 Task: Select "plain text" as the display style.
Action: Mouse moved to (213, 80)
Screenshot: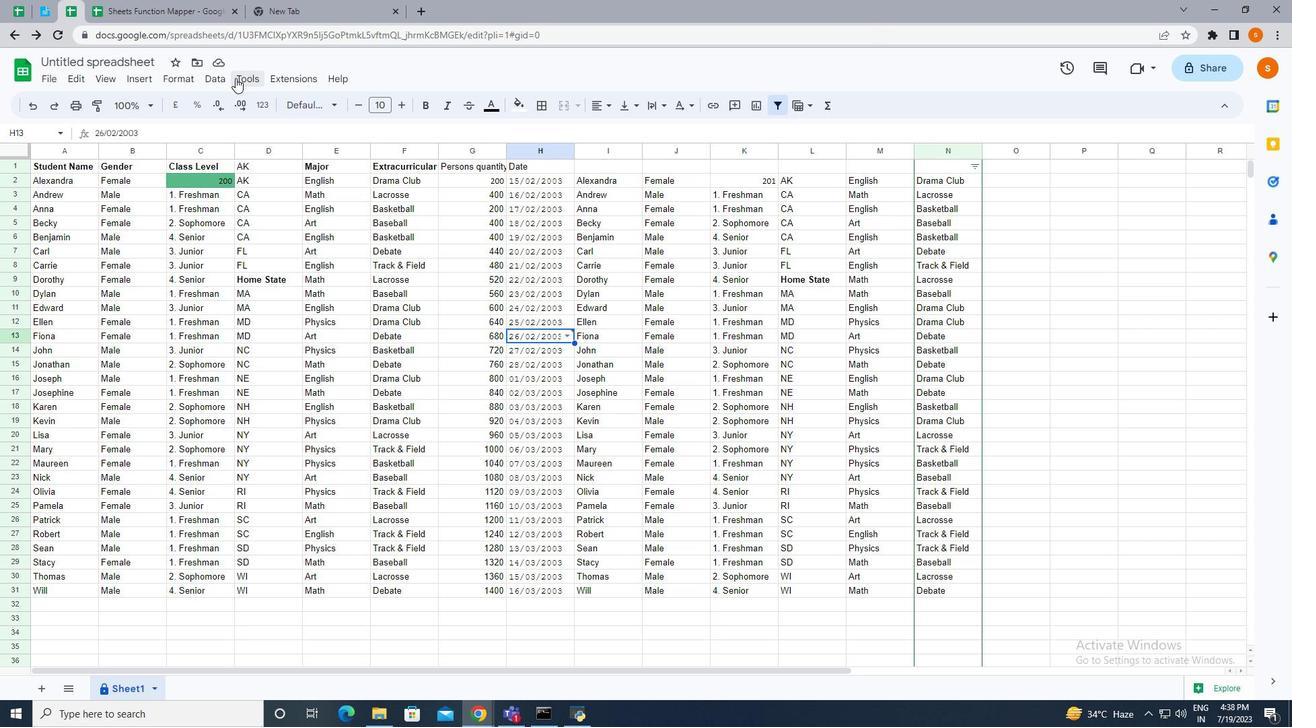 
Action: Mouse pressed left at (213, 80)
Screenshot: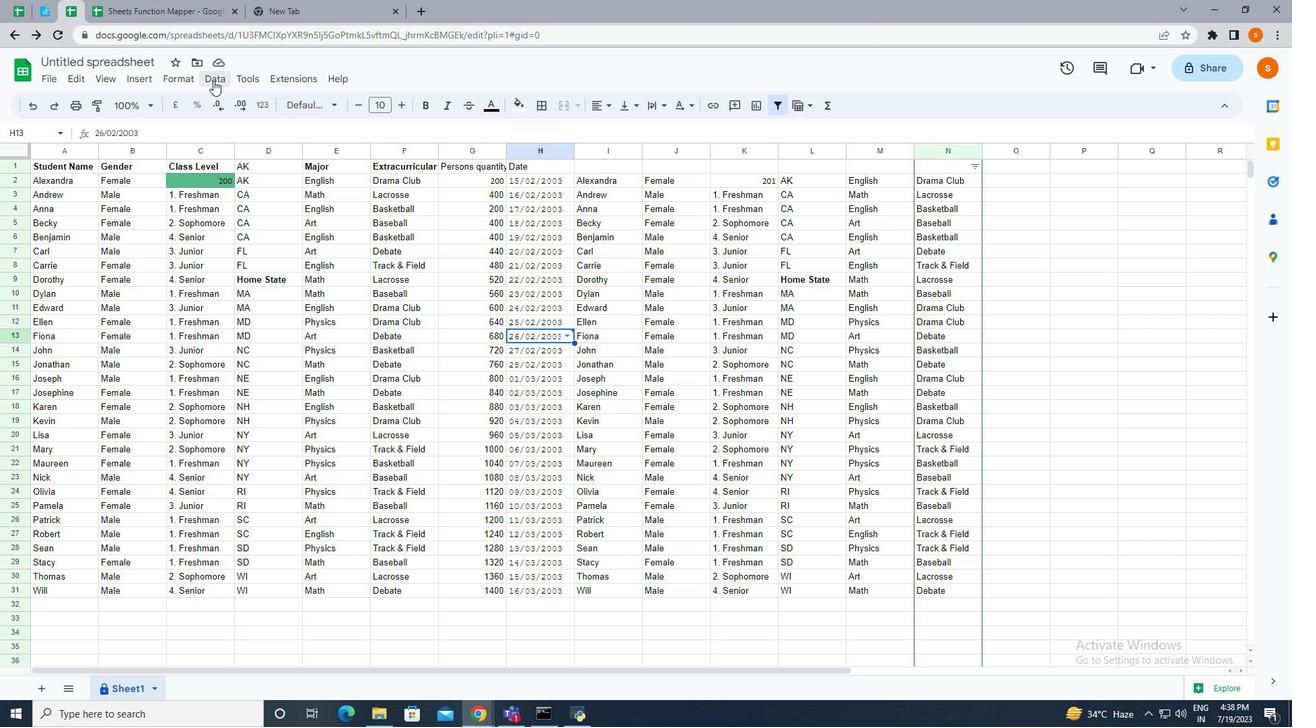 
Action: Mouse moved to (232, 362)
Screenshot: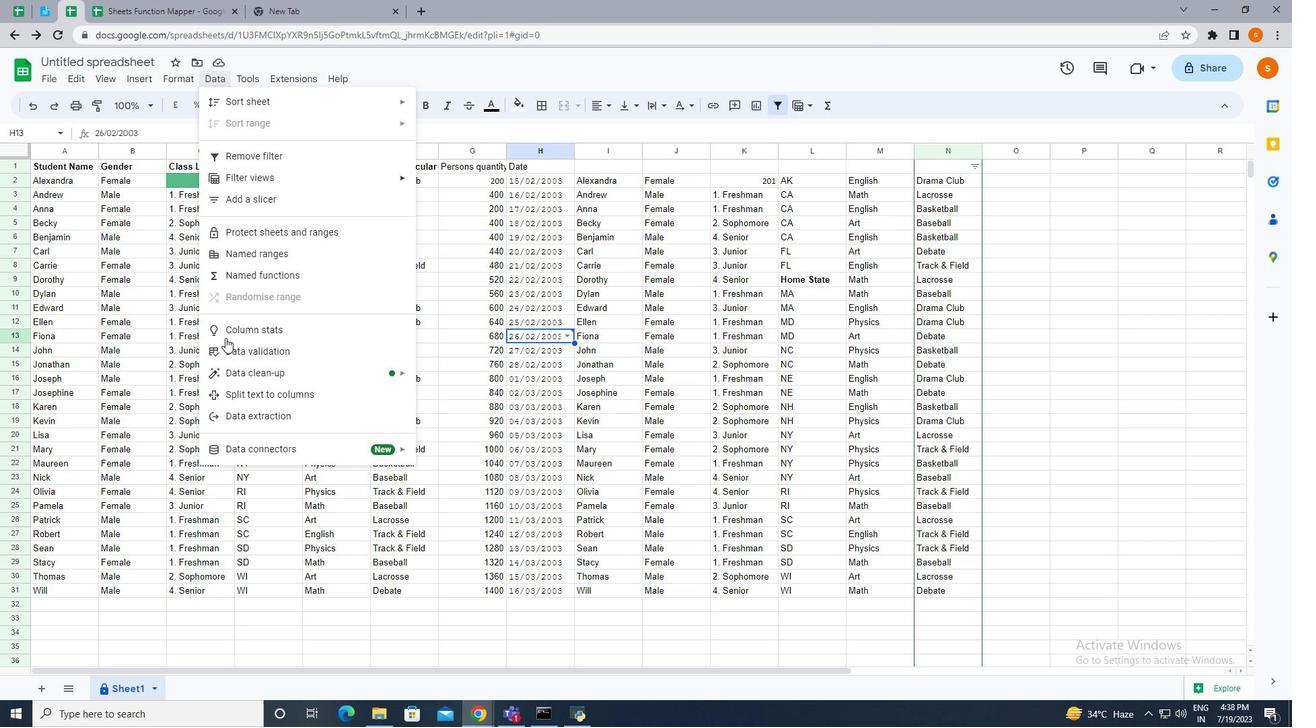 
Action: Mouse pressed left at (232, 362)
Screenshot: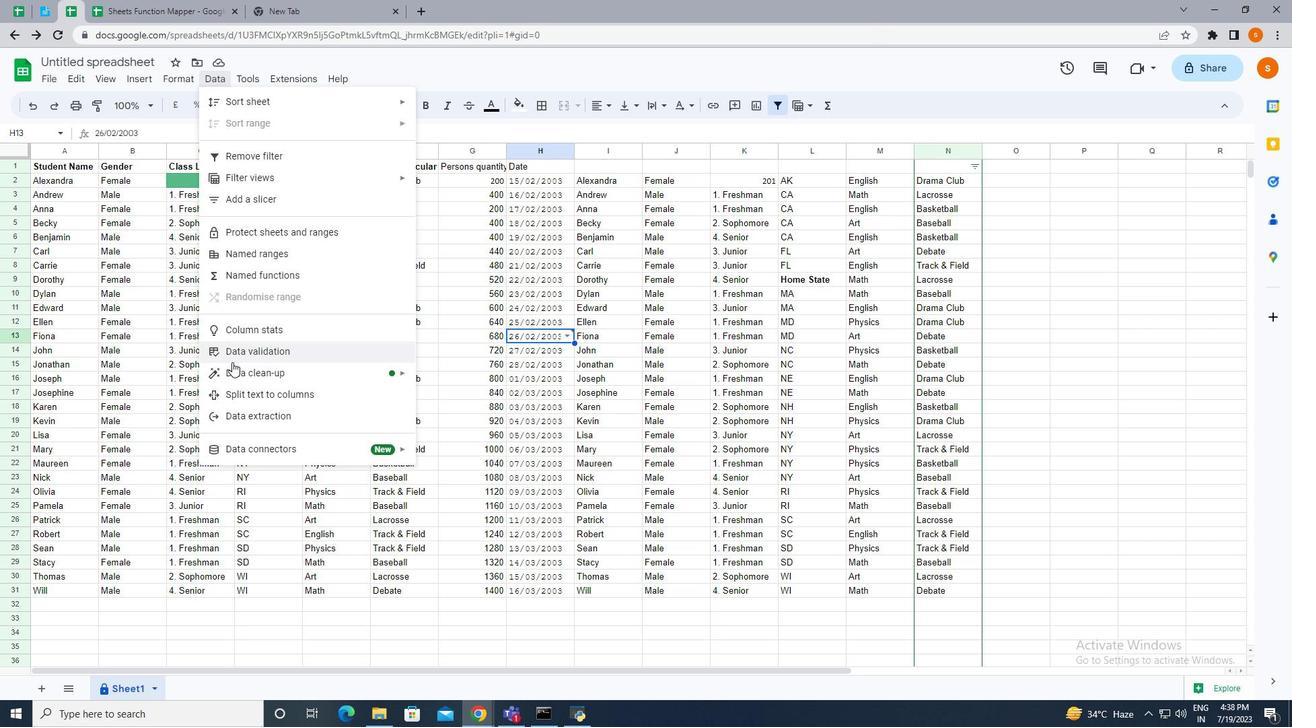 
Action: Mouse moved to (1182, 261)
Screenshot: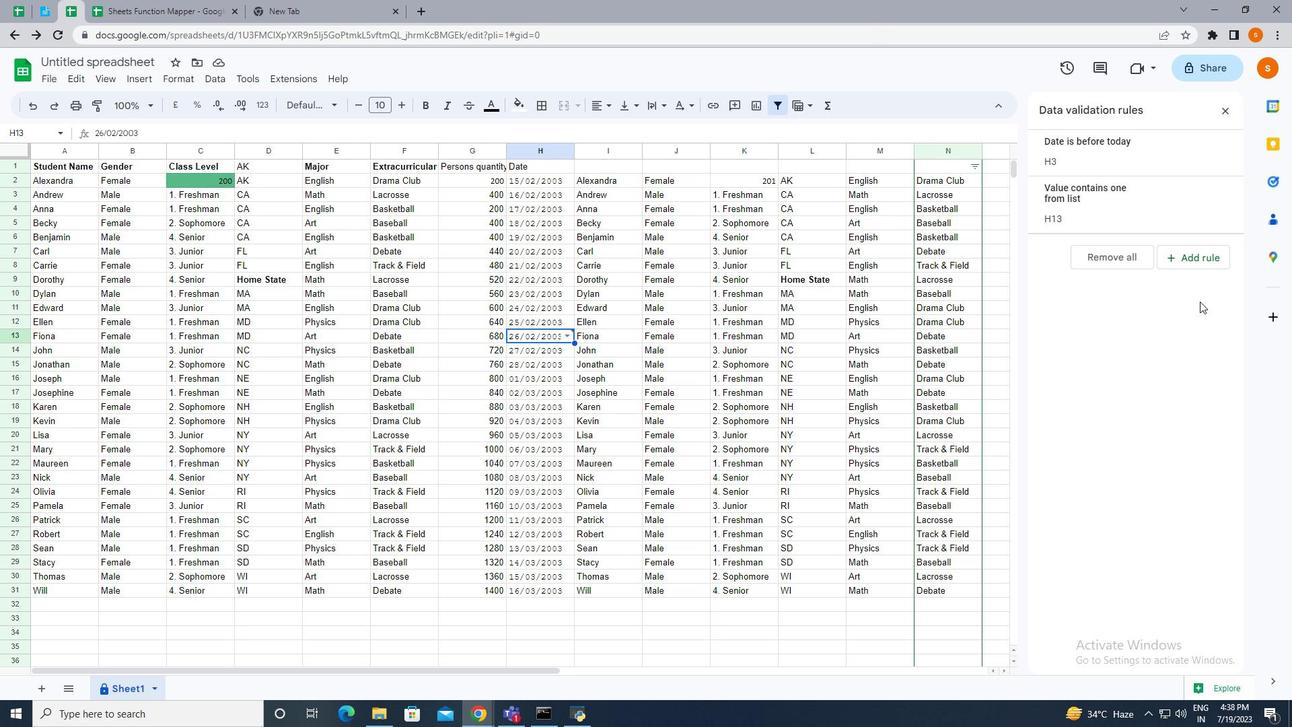 
Action: Mouse pressed left at (1182, 261)
Screenshot: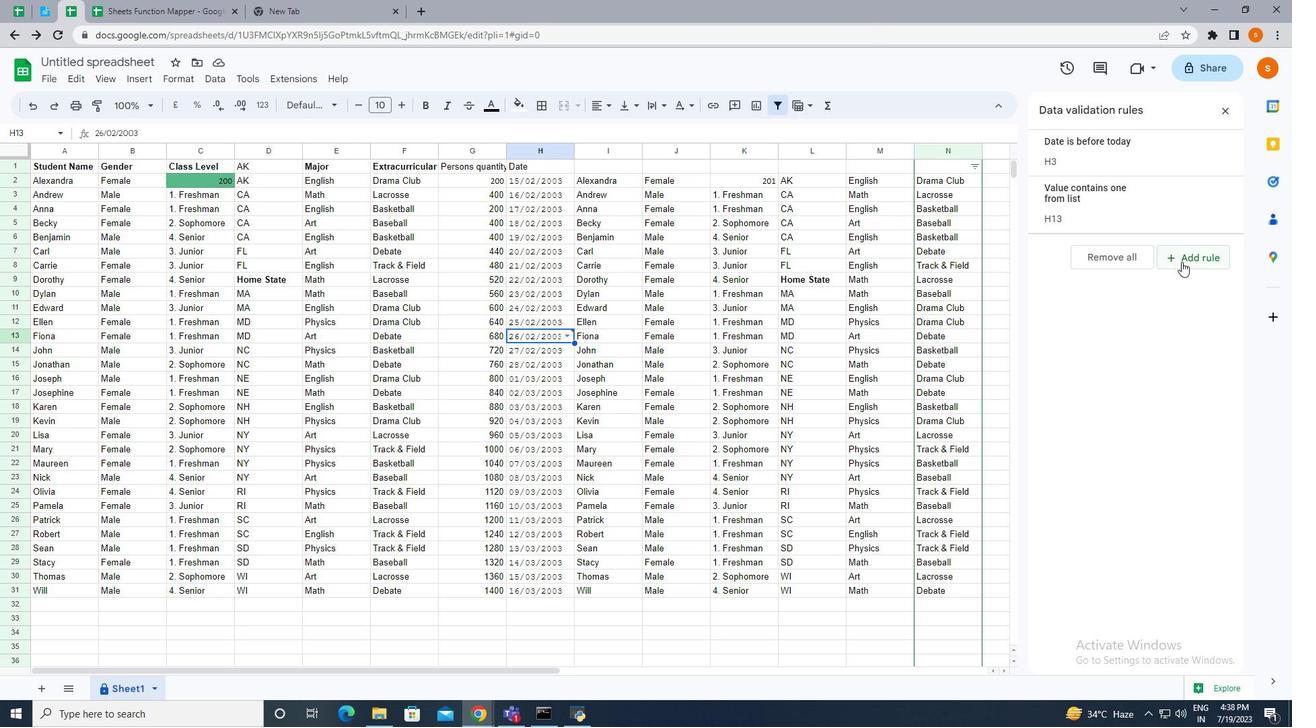 
Action: Mouse moved to (1094, 363)
Screenshot: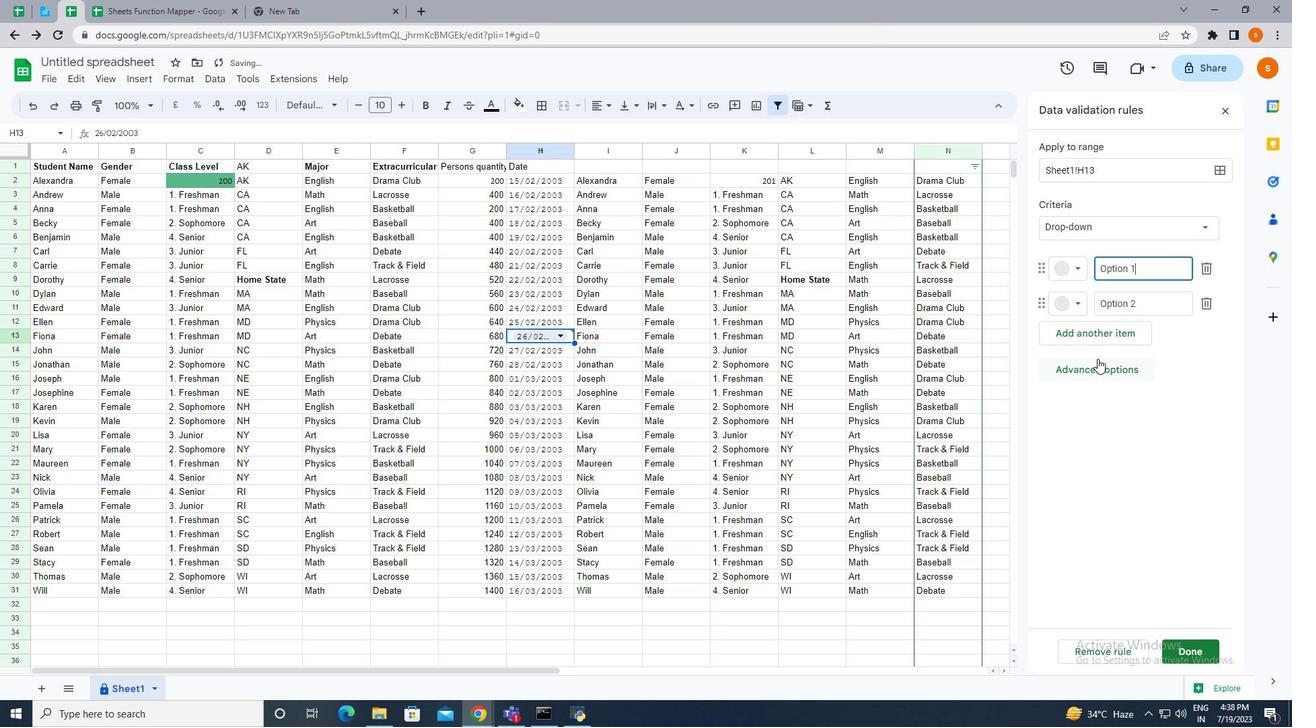 
Action: Mouse pressed left at (1094, 363)
Screenshot: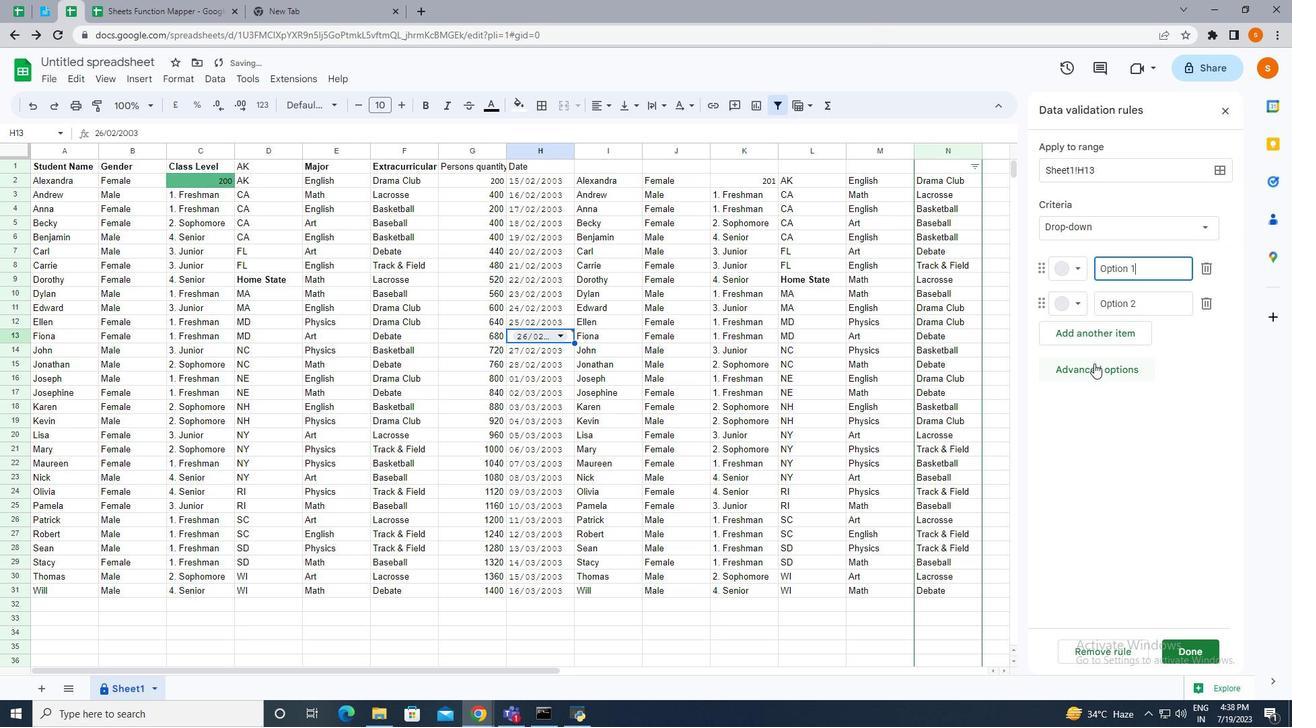 
Action: Mouse moved to (1053, 572)
Screenshot: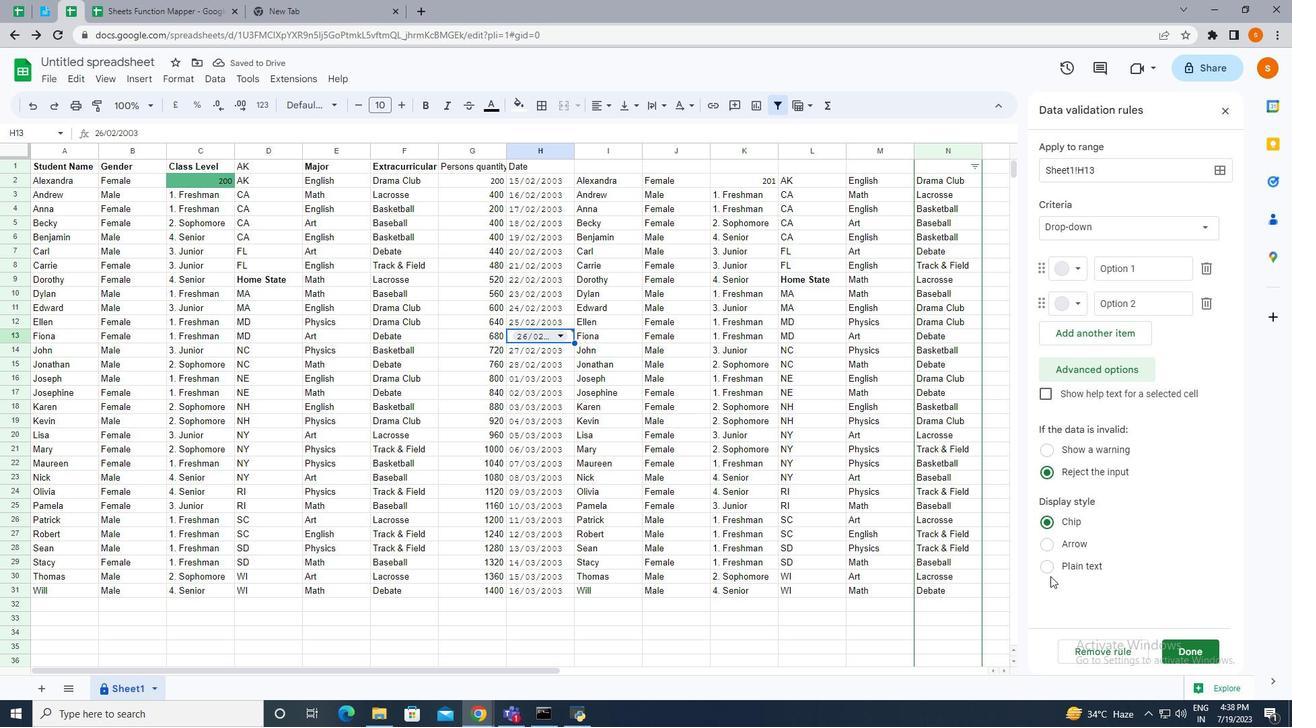 
Action: Mouse pressed left at (1053, 572)
Screenshot: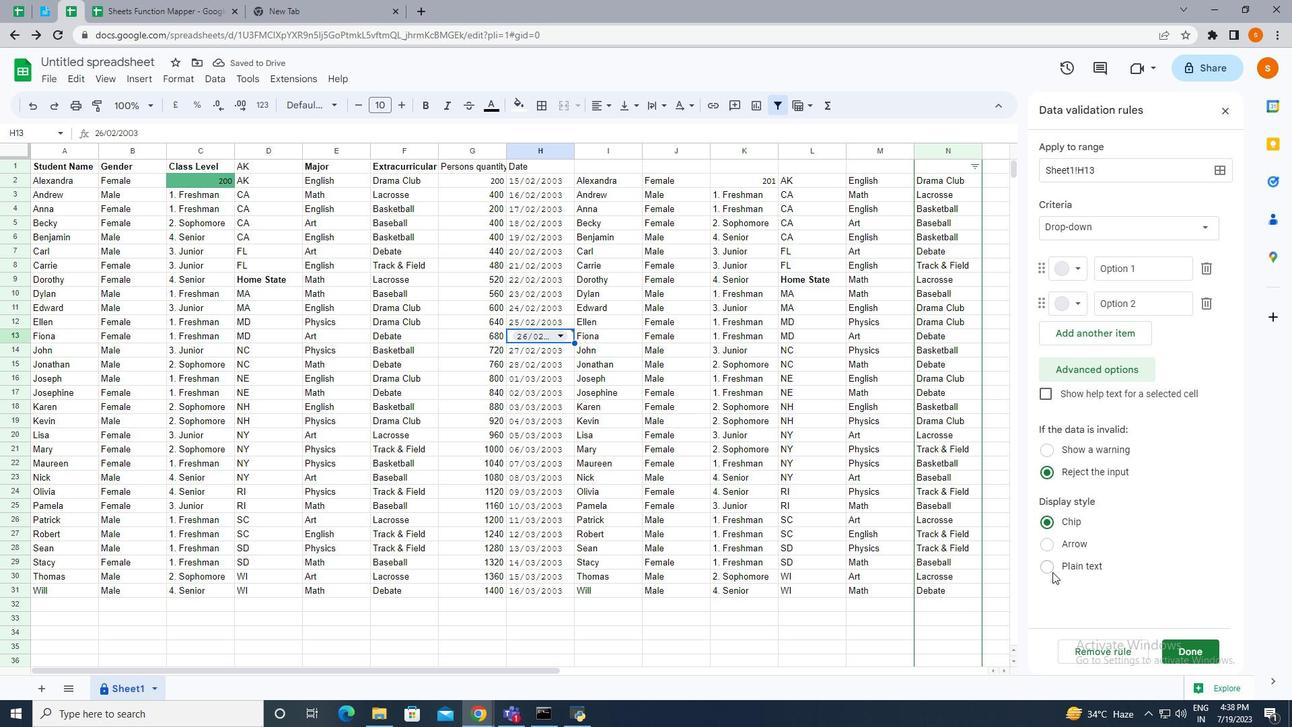 
Action: Mouse moved to (1053, 571)
Screenshot: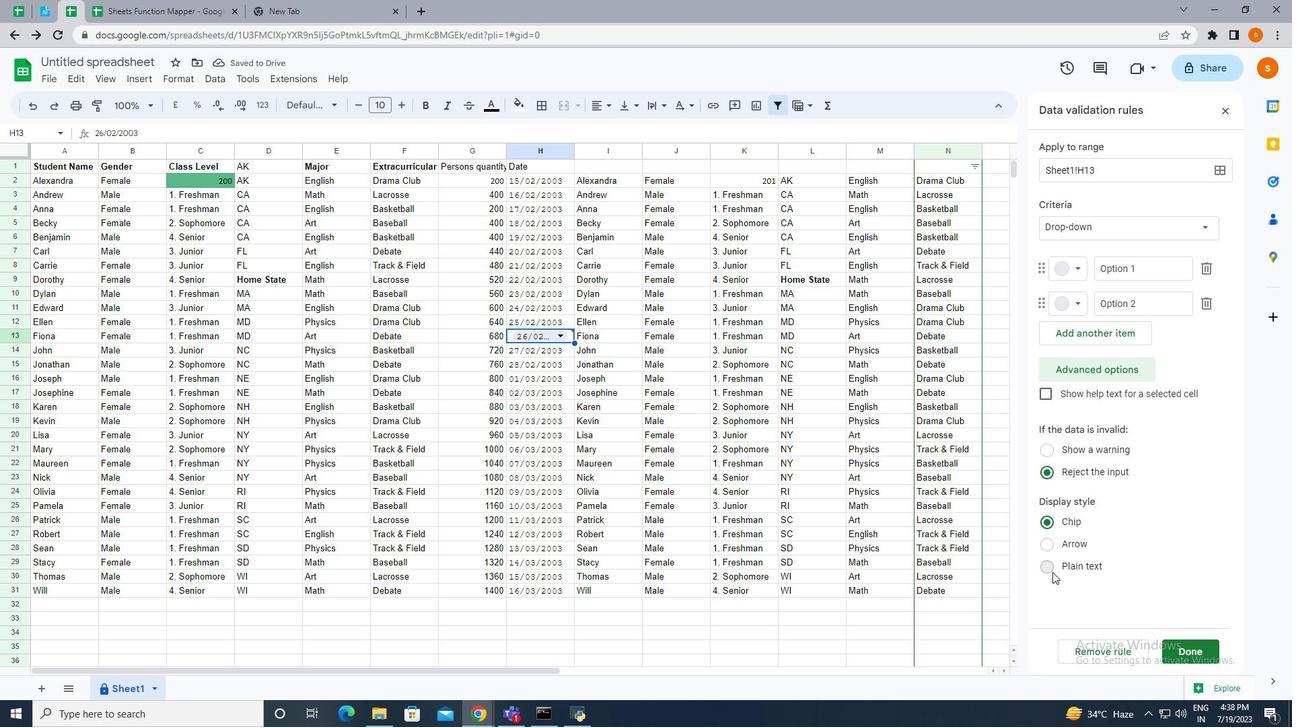 
